 Task: Start in the project ZeroG the sprint 'Warp 9', with a duration of 3 weeks.
Action: Mouse moved to (190, 52)
Screenshot: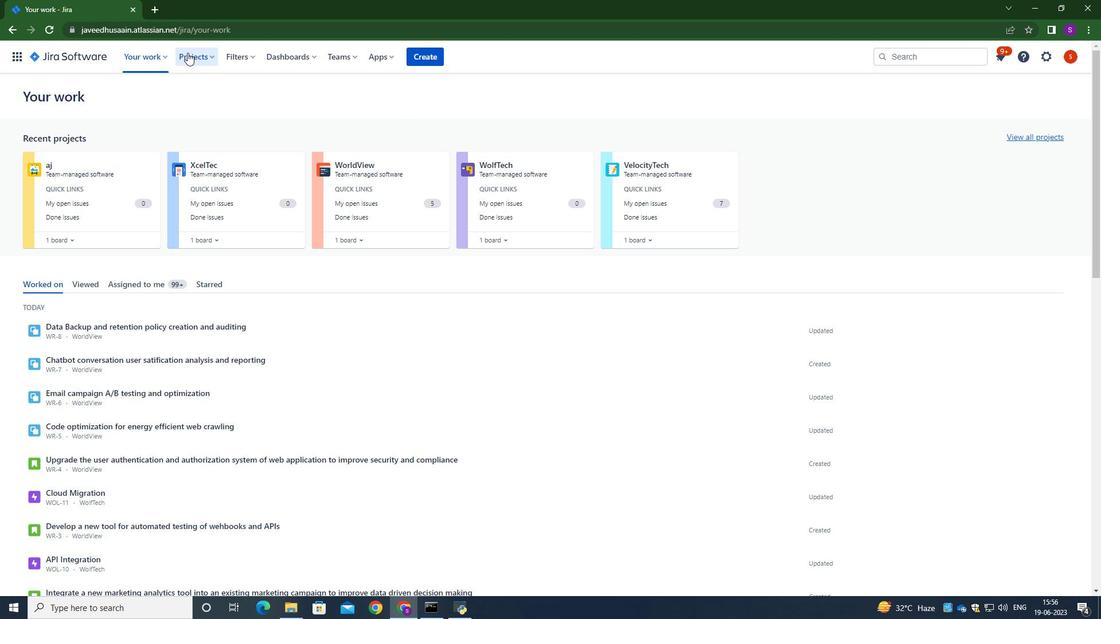 
Action: Mouse pressed left at (190, 52)
Screenshot: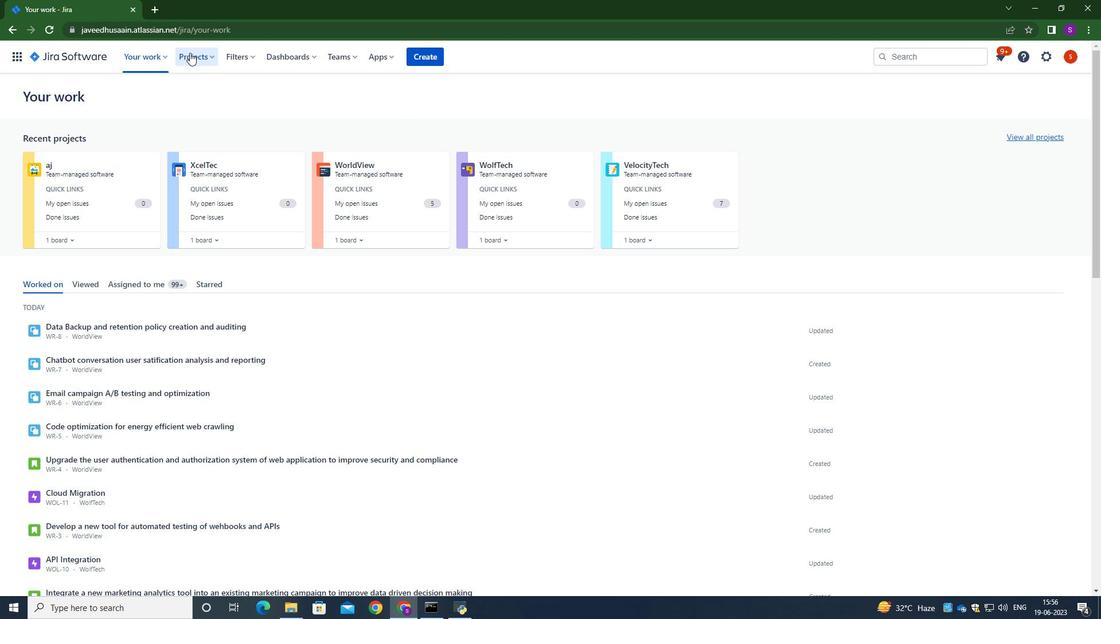 
Action: Mouse moved to (230, 138)
Screenshot: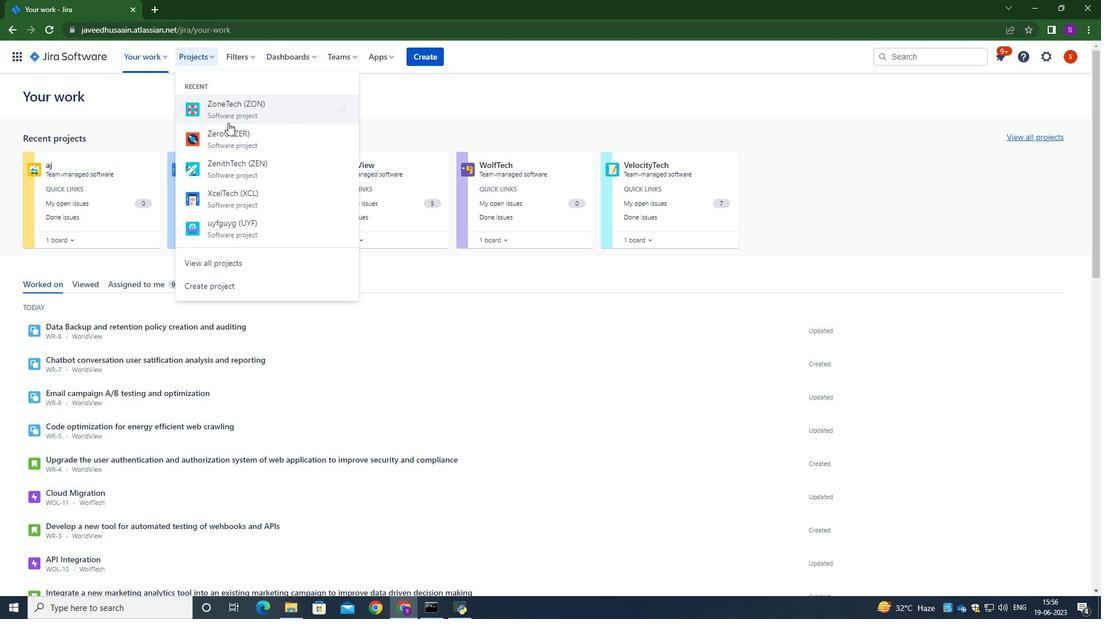 
Action: Mouse pressed left at (230, 138)
Screenshot: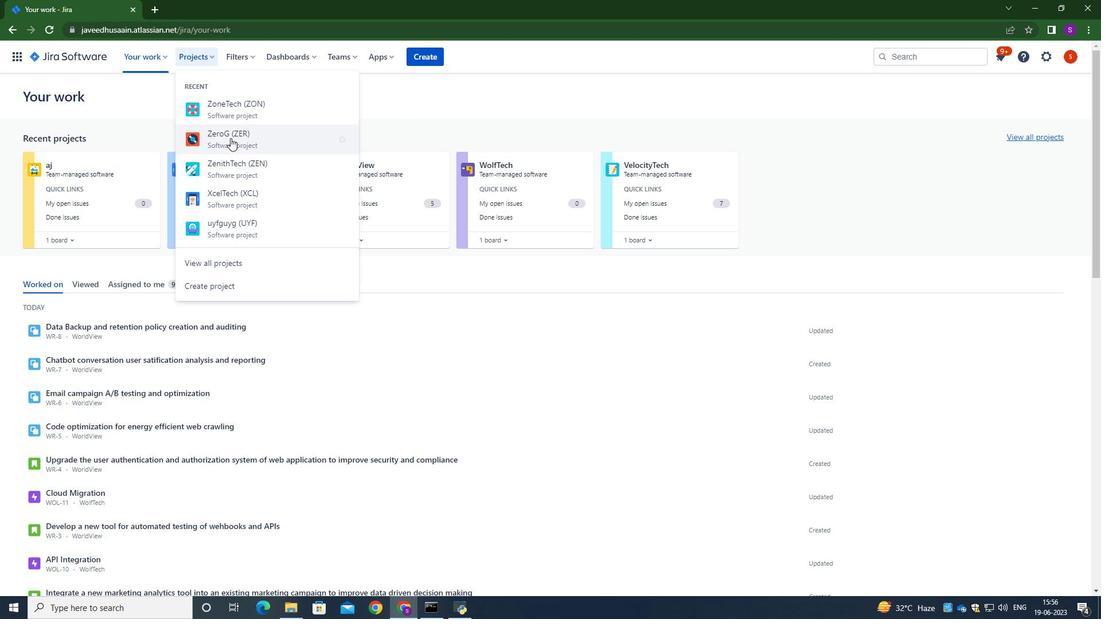 
Action: Mouse moved to (40, 176)
Screenshot: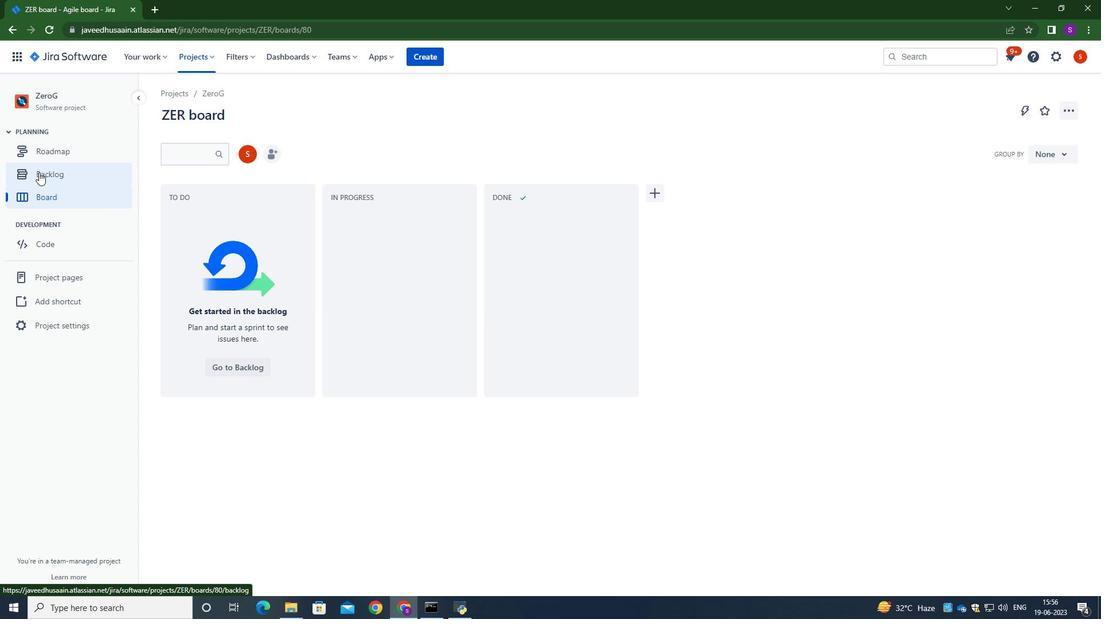 
Action: Mouse pressed left at (40, 176)
Screenshot: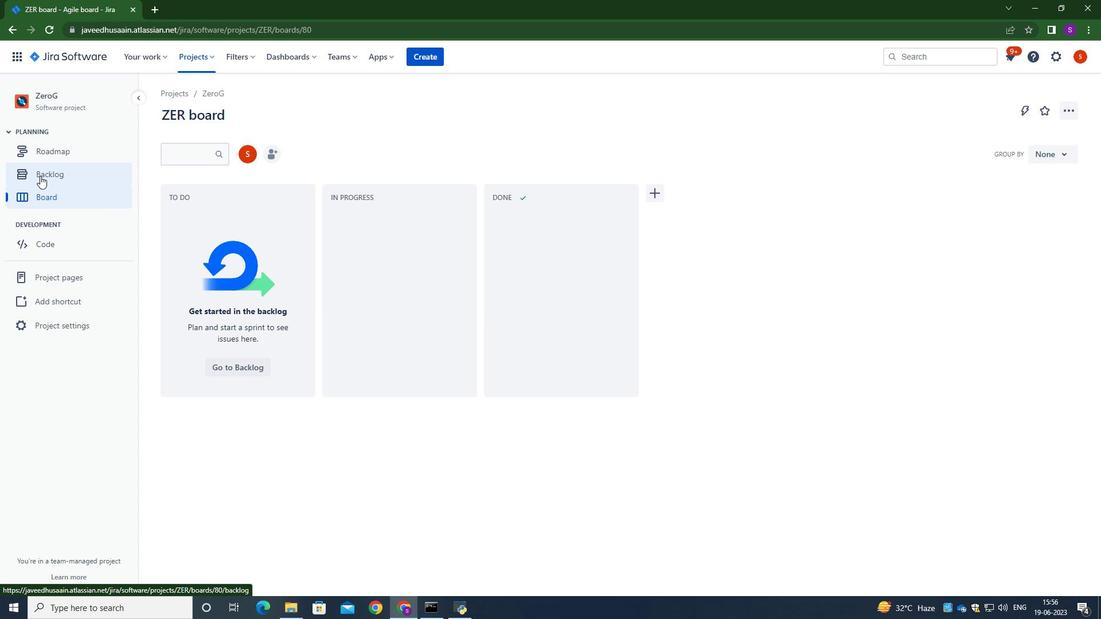 
Action: Mouse moved to (539, 168)
Screenshot: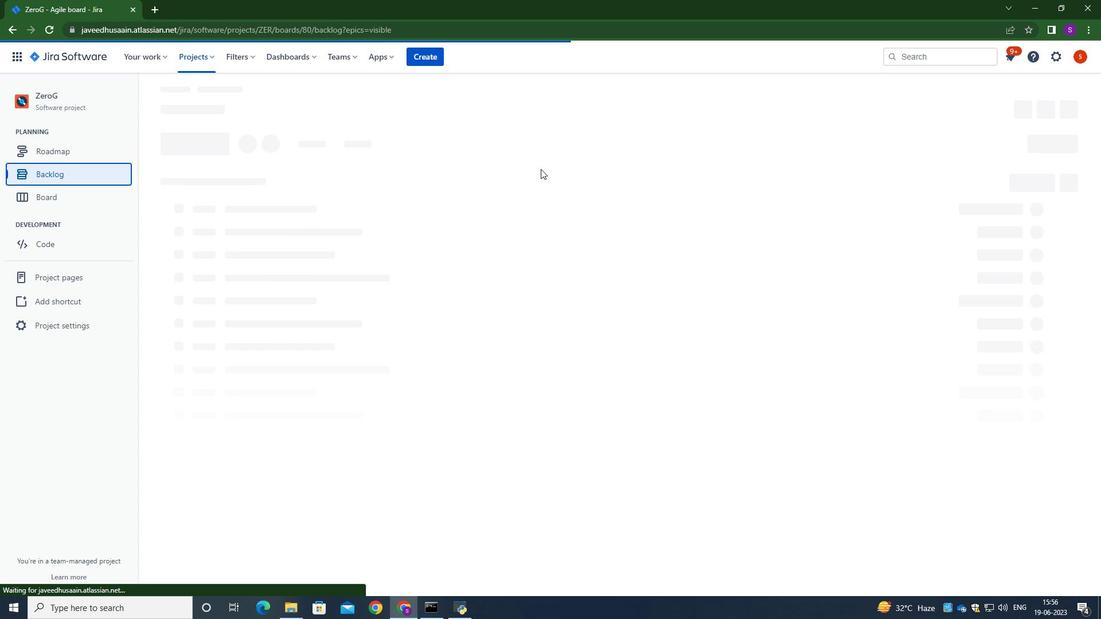 
Action: Mouse scrolled (539, 168) with delta (0, 0)
Screenshot: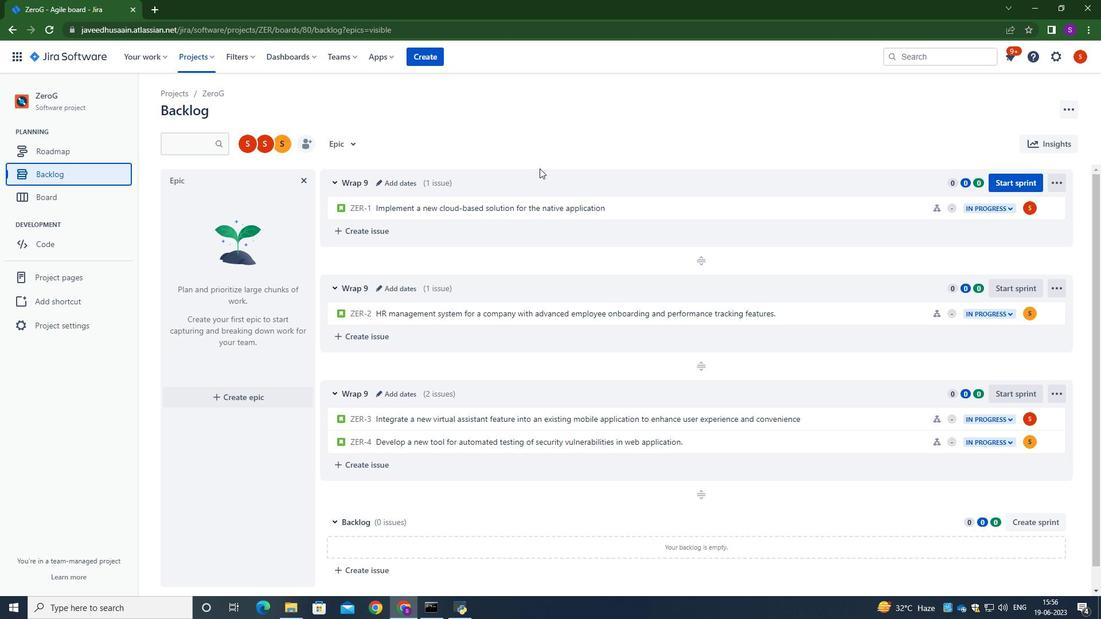 
Action: Mouse scrolled (539, 168) with delta (0, 0)
Screenshot: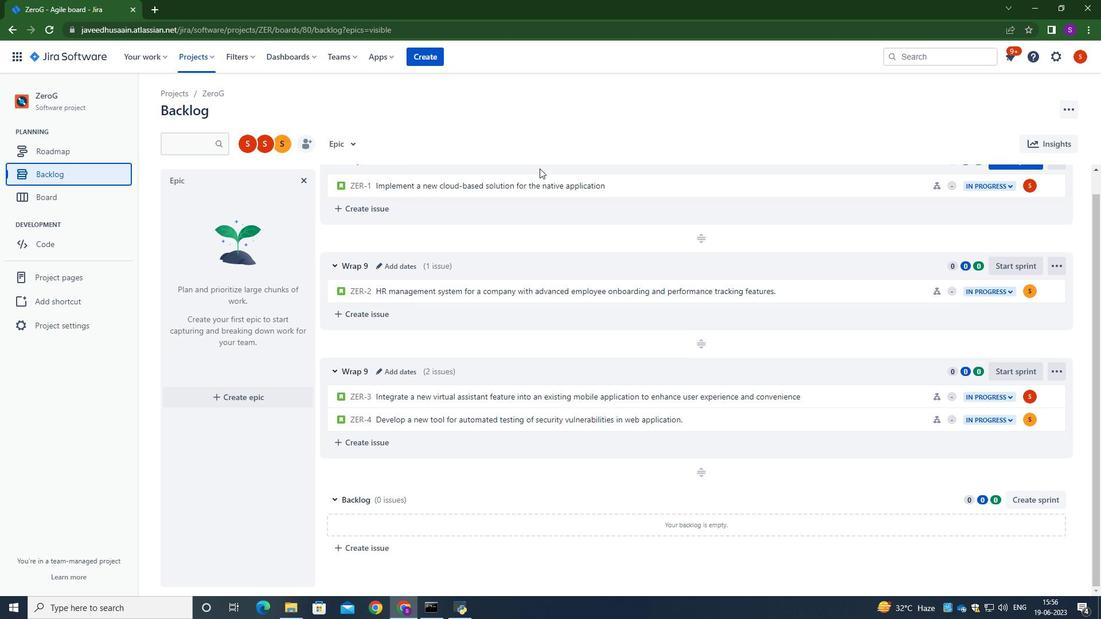 
Action: Mouse scrolled (539, 168) with delta (0, 0)
Screenshot: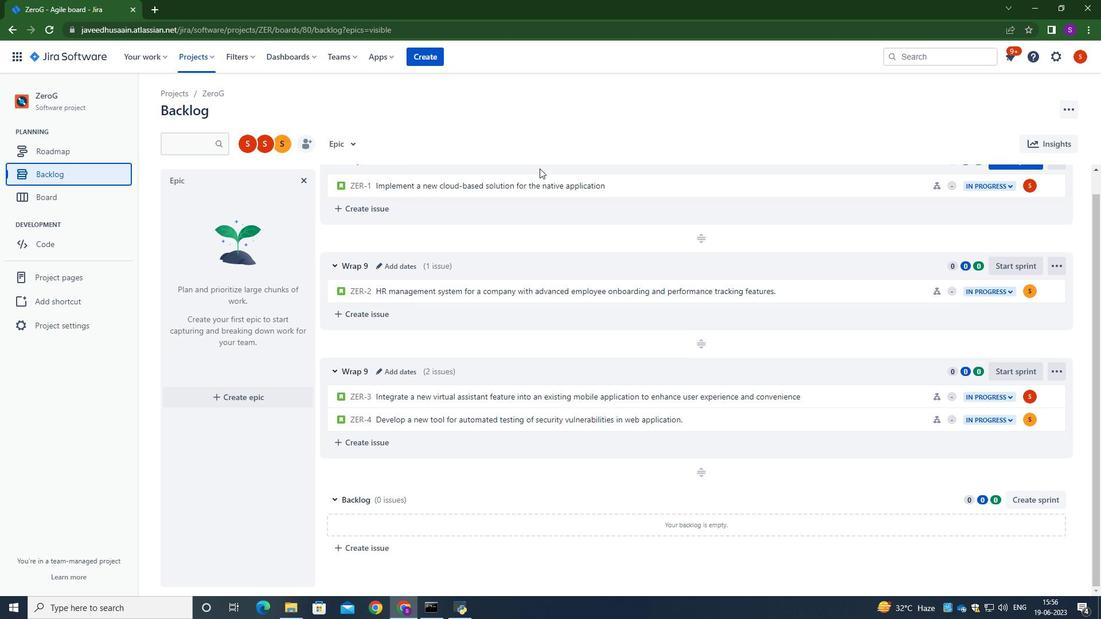 
Action: Mouse scrolled (539, 168) with delta (0, 0)
Screenshot: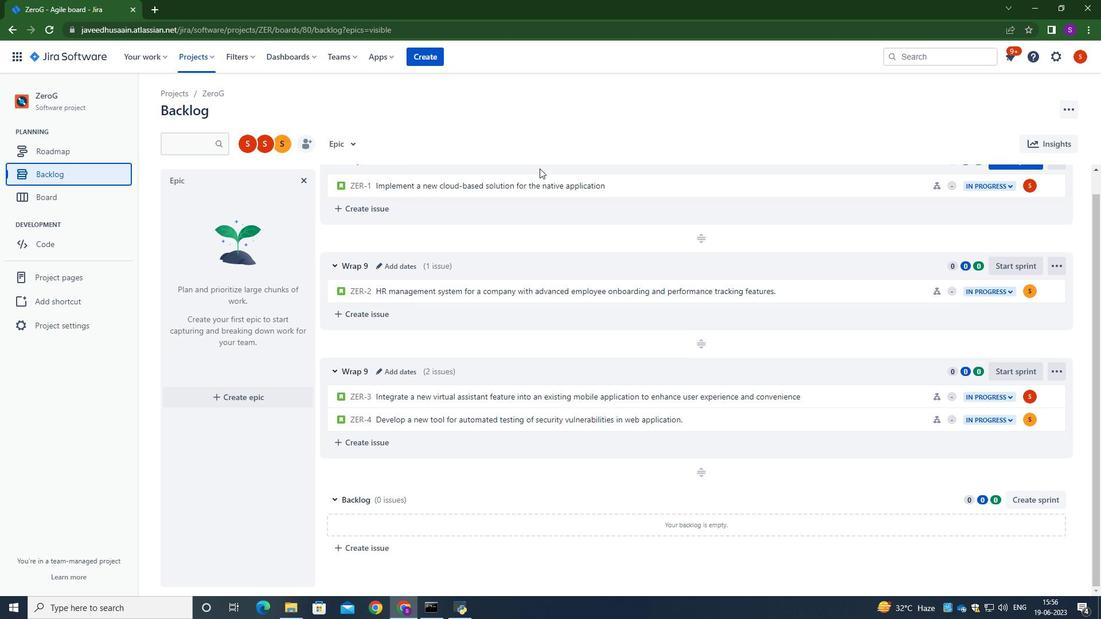 
Action: Mouse moved to (463, 282)
Screenshot: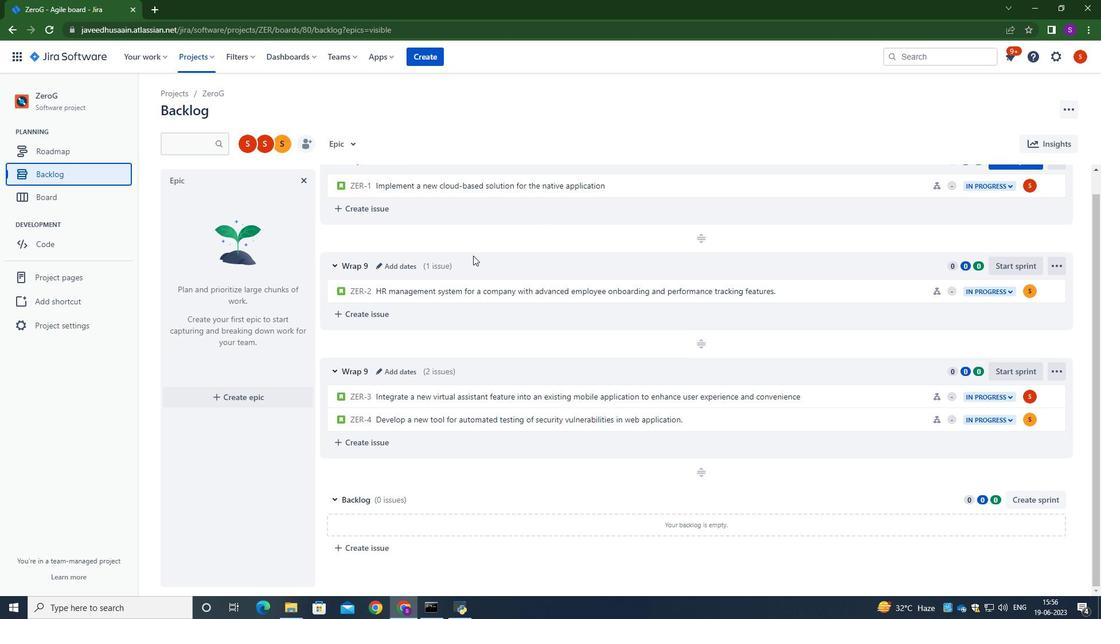 
Action: Mouse scrolled (463, 283) with delta (0, 0)
Screenshot: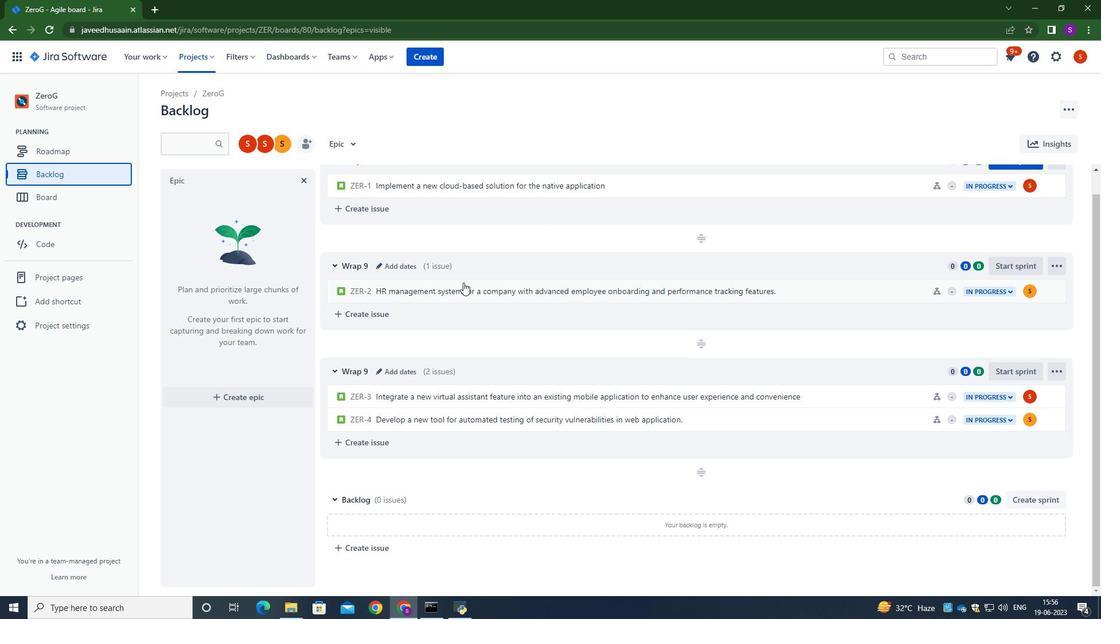 
Action: Mouse scrolled (463, 283) with delta (0, 0)
Screenshot: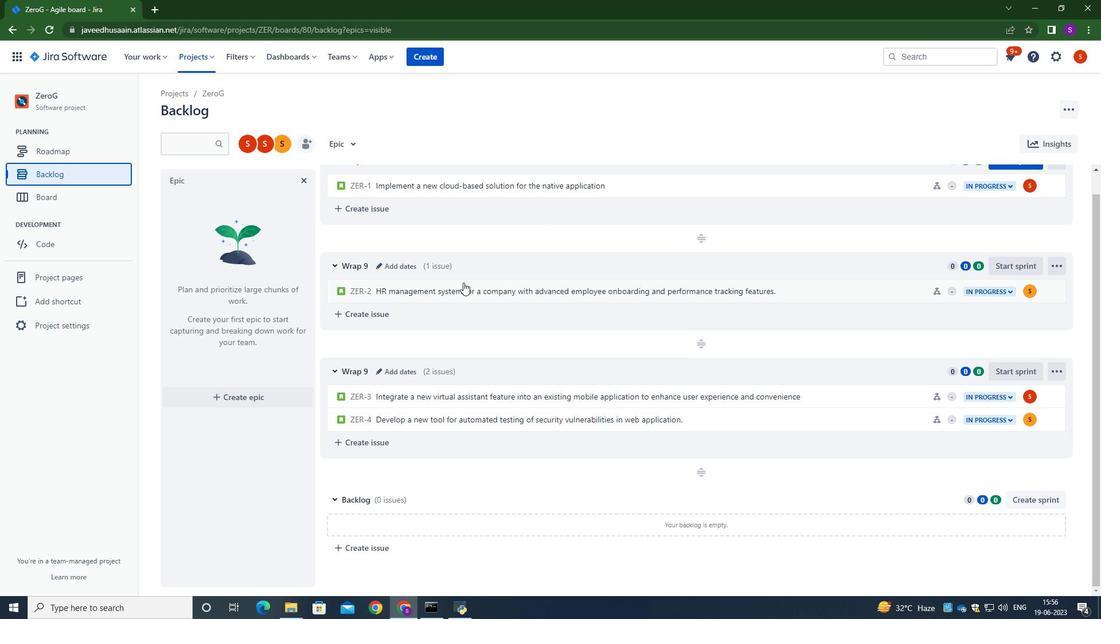 
Action: Mouse scrolled (463, 283) with delta (0, 0)
Screenshot: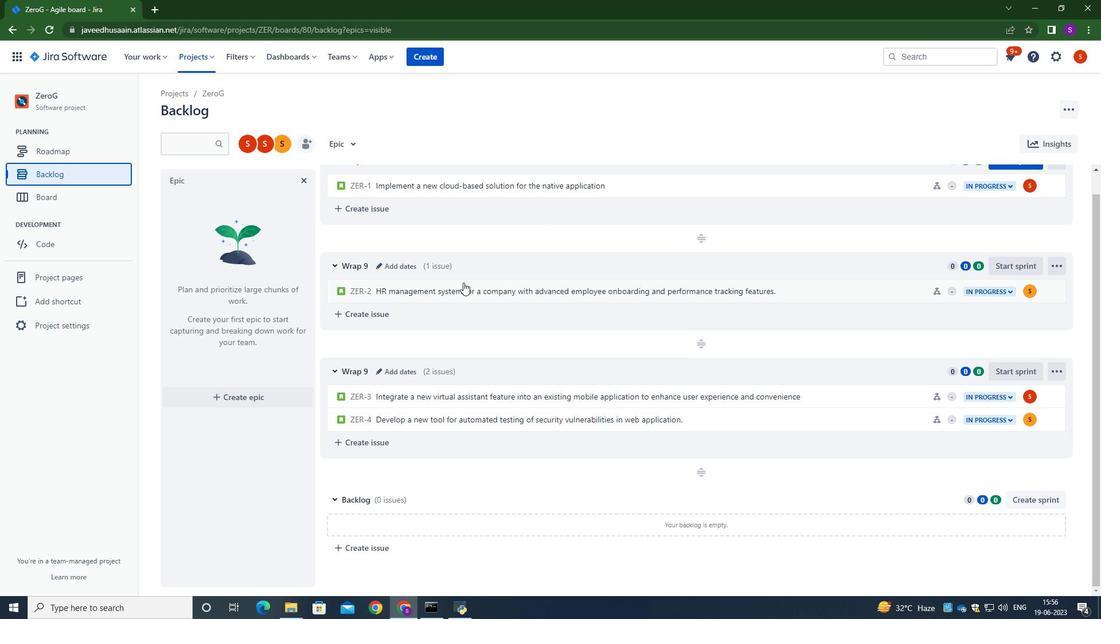 
Action: Mouse moved to (1010, 182)
Screenshot: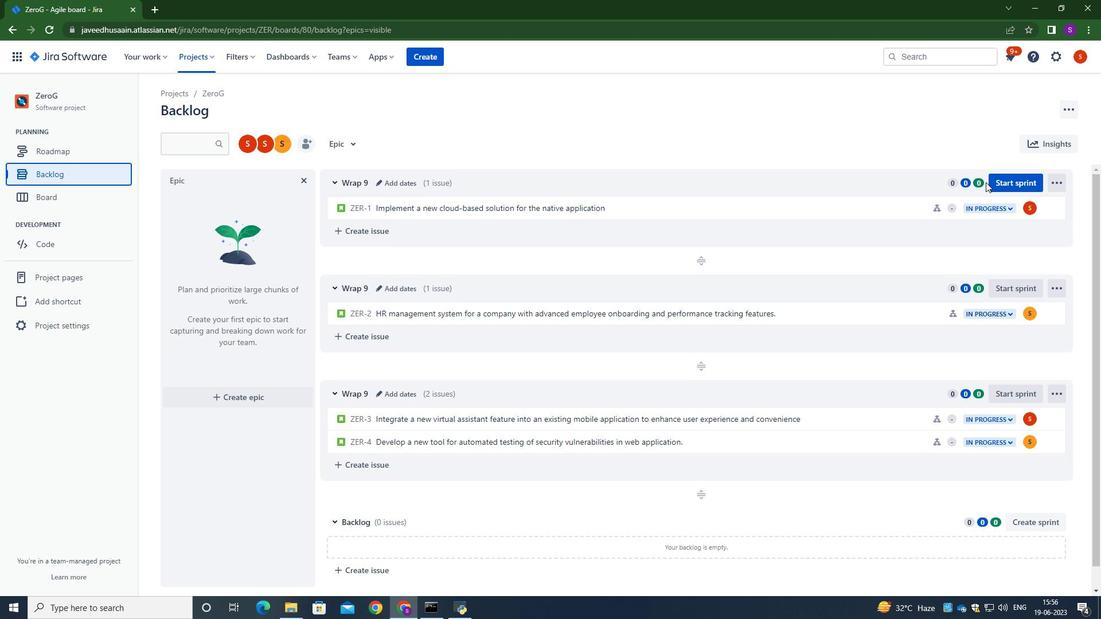 
Action: Mouse pressed left at (1010, 182)
Screenshot: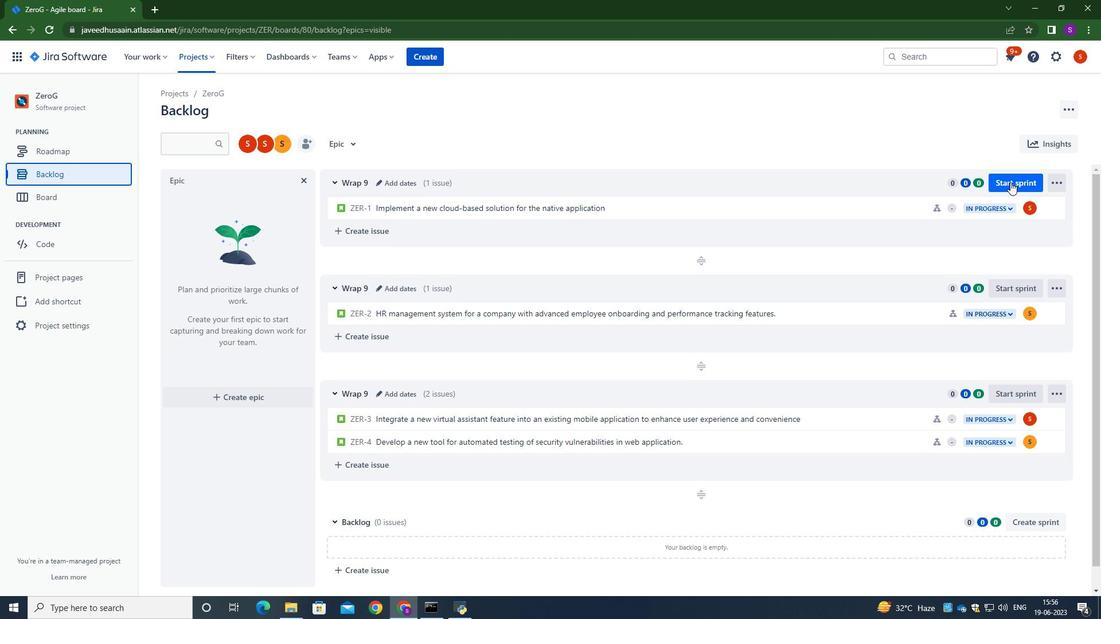 
Action: Mouse moved to (450, 199)
Screenshot: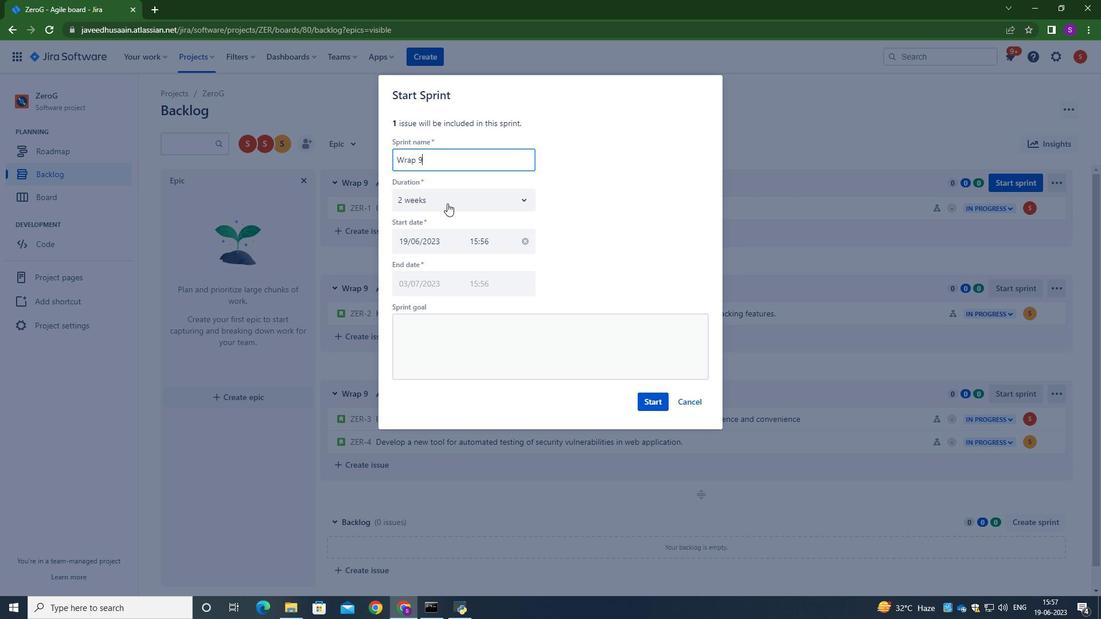 
Action: Mouse pressed left at (450, 199)
Screenshot: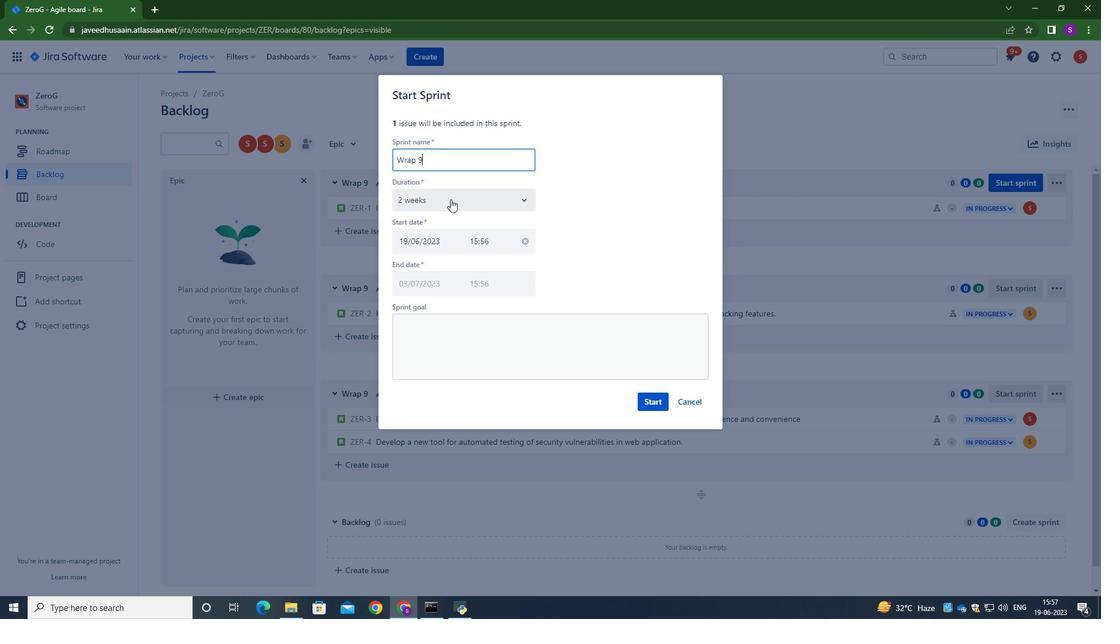 
Action: Mouse moved to (428, 269)
Screenshot: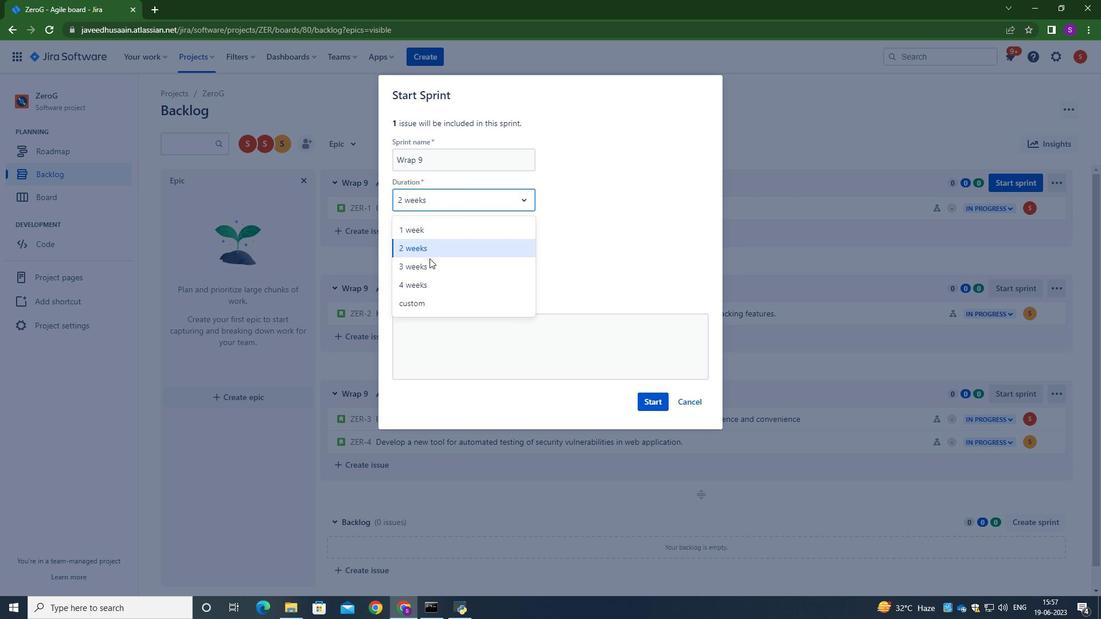 
Action: Mouse pressed left at (428, 269)
Screenshot: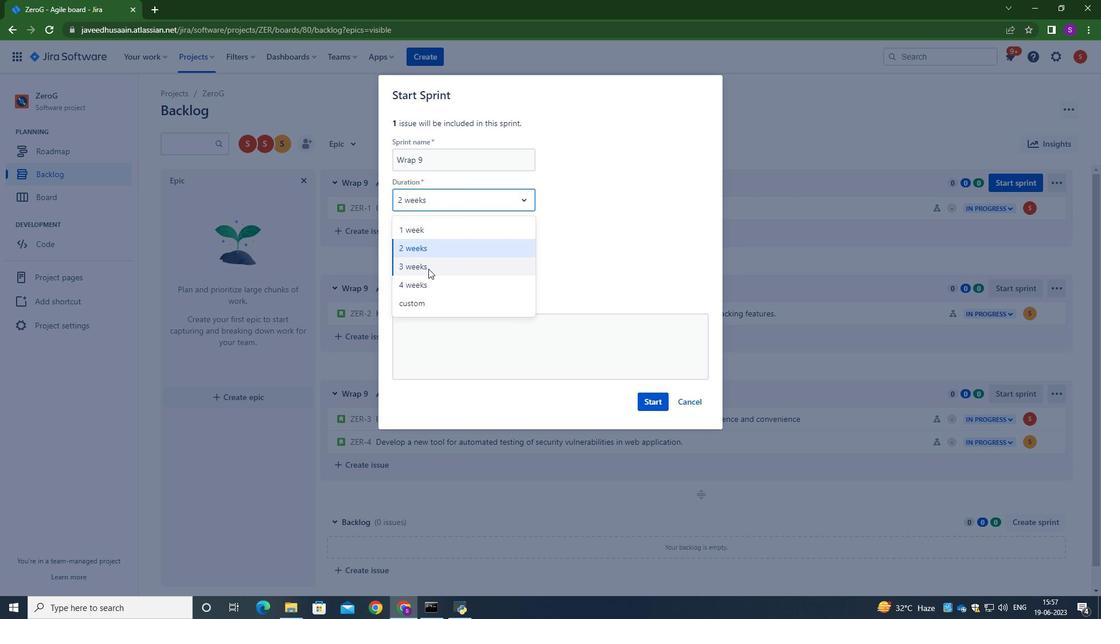 
Action: Mouse moved to (643, 400)
Screenshot: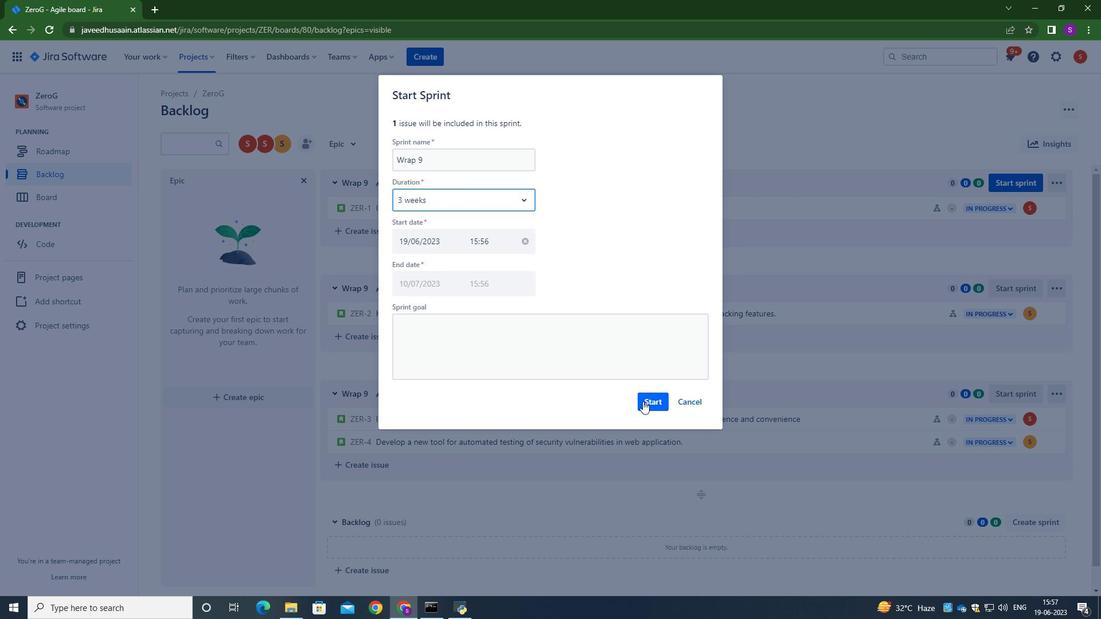 
Action: Mouse pressed left at (643, 400)
Screenshot: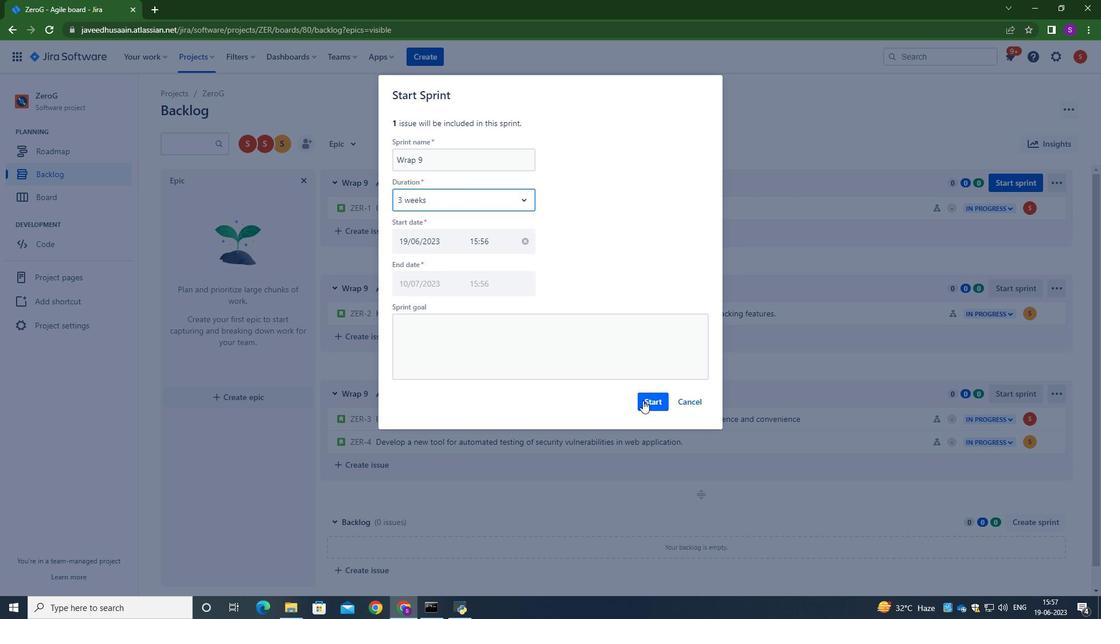 
Action: Mouse moved to (672, 183)
Screenshot: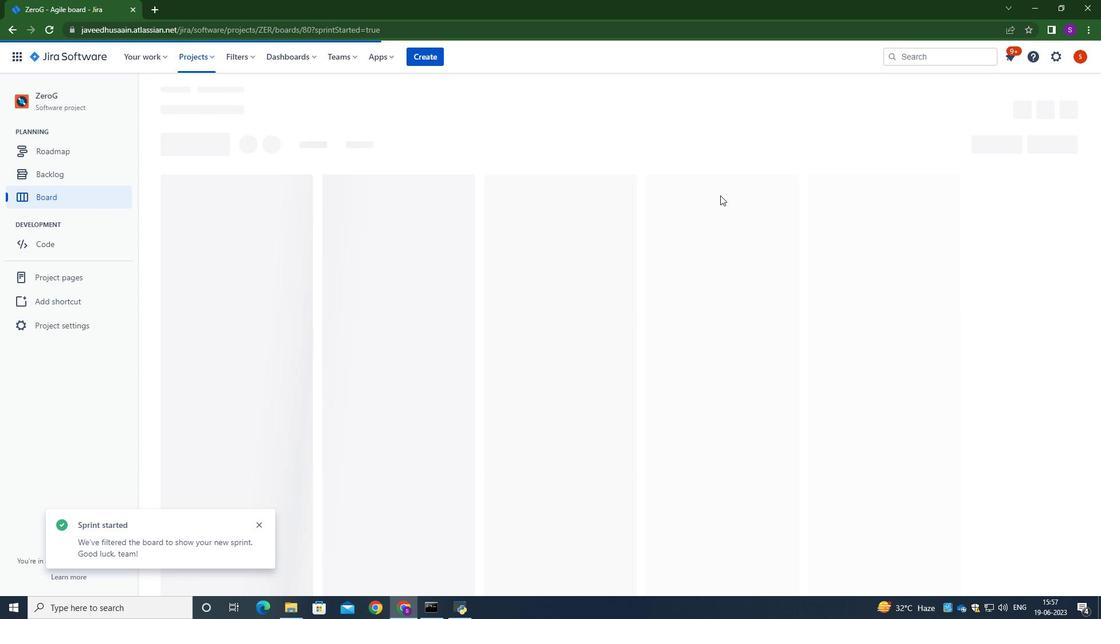 
